 Task: Apply Soft - Bar on Current Theme
Action: Mouse moved to (505, 135)
Screenshot: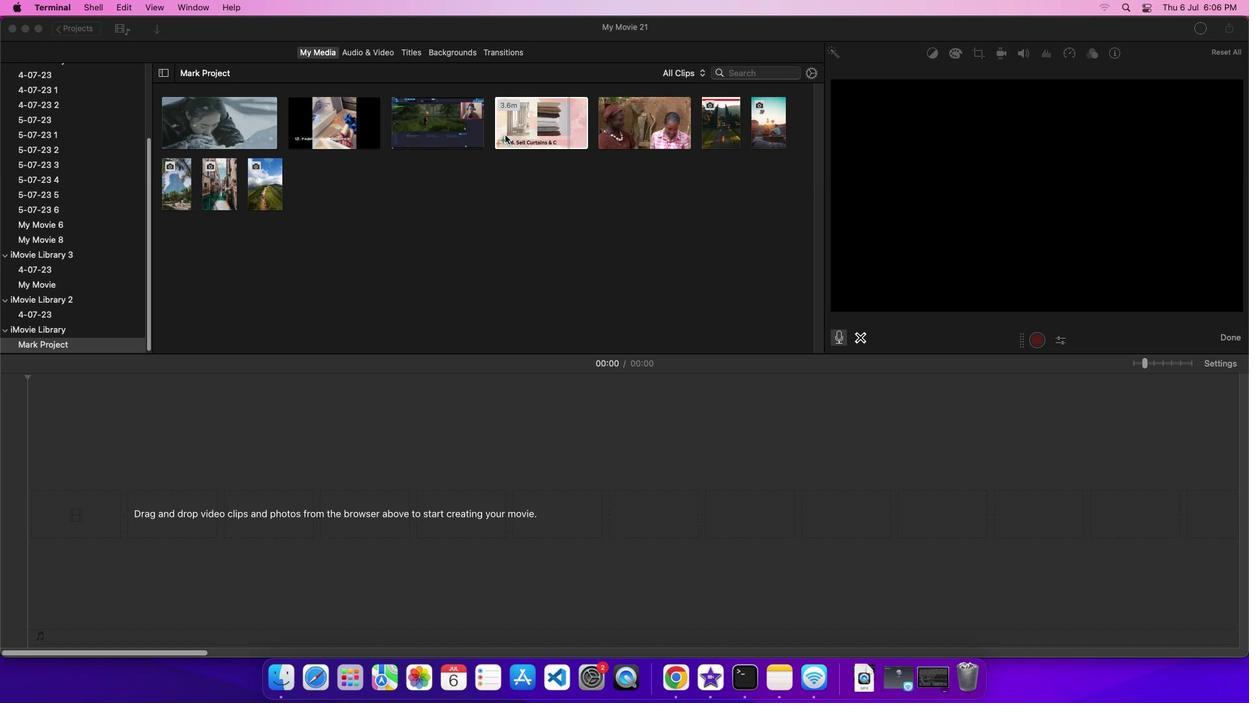 
Action: Mouse pressed left at (505, 135)
Screenshot: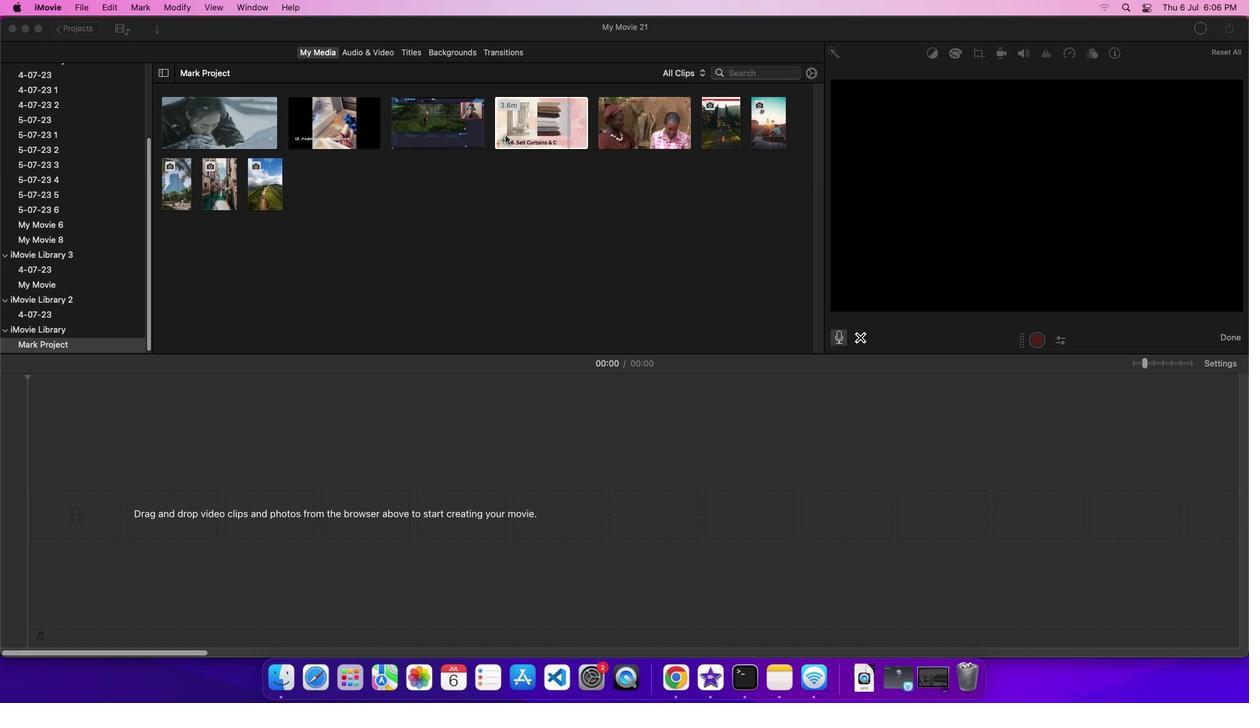 
Action: Mouse moved to (409, 50)
Screenshot: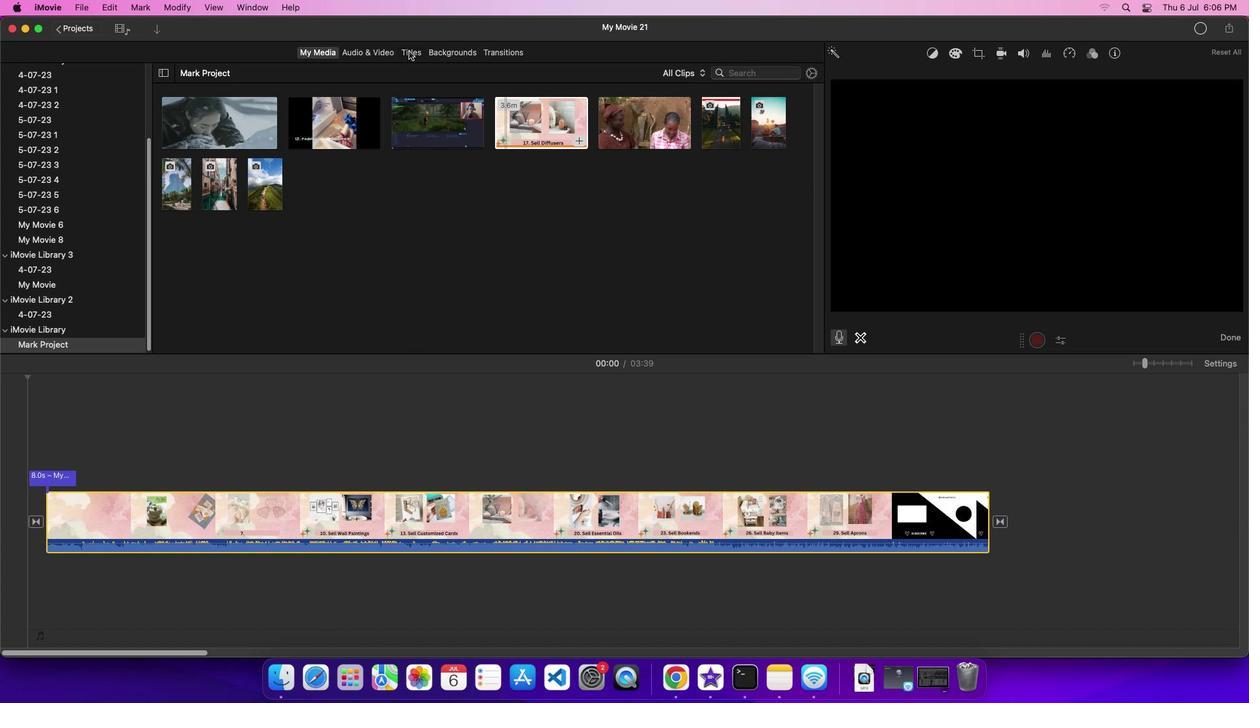 
Action: Mouse pressed left at (409, 50)
Screenshot: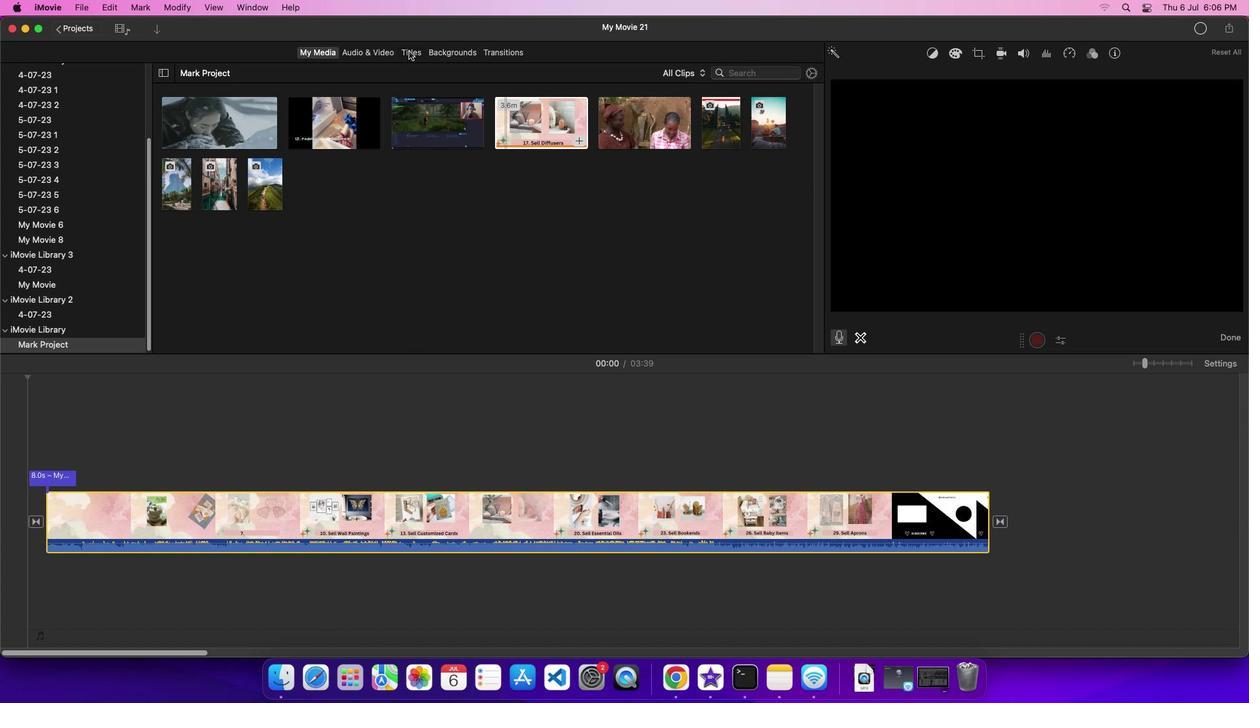 
Action: Mouse moved to (437, 290)
Screenshot: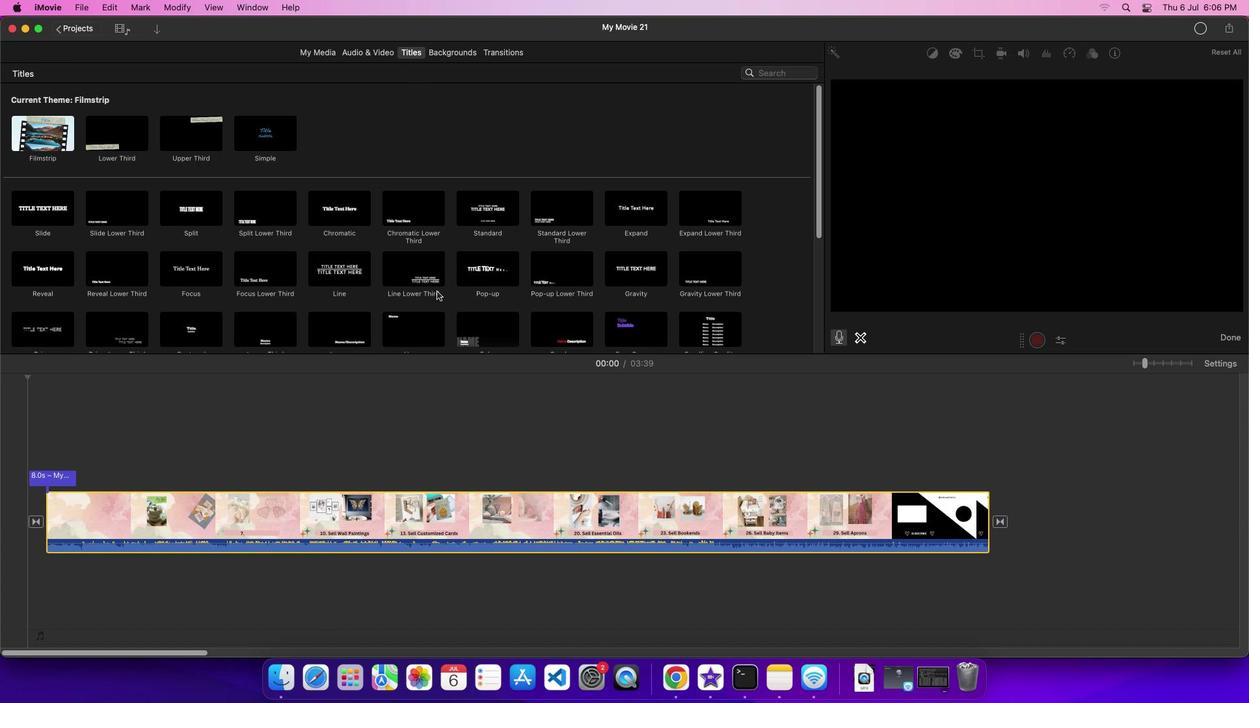
Action: Mouse scrolled (437, 290) with delta (0, 0)
Screenshot: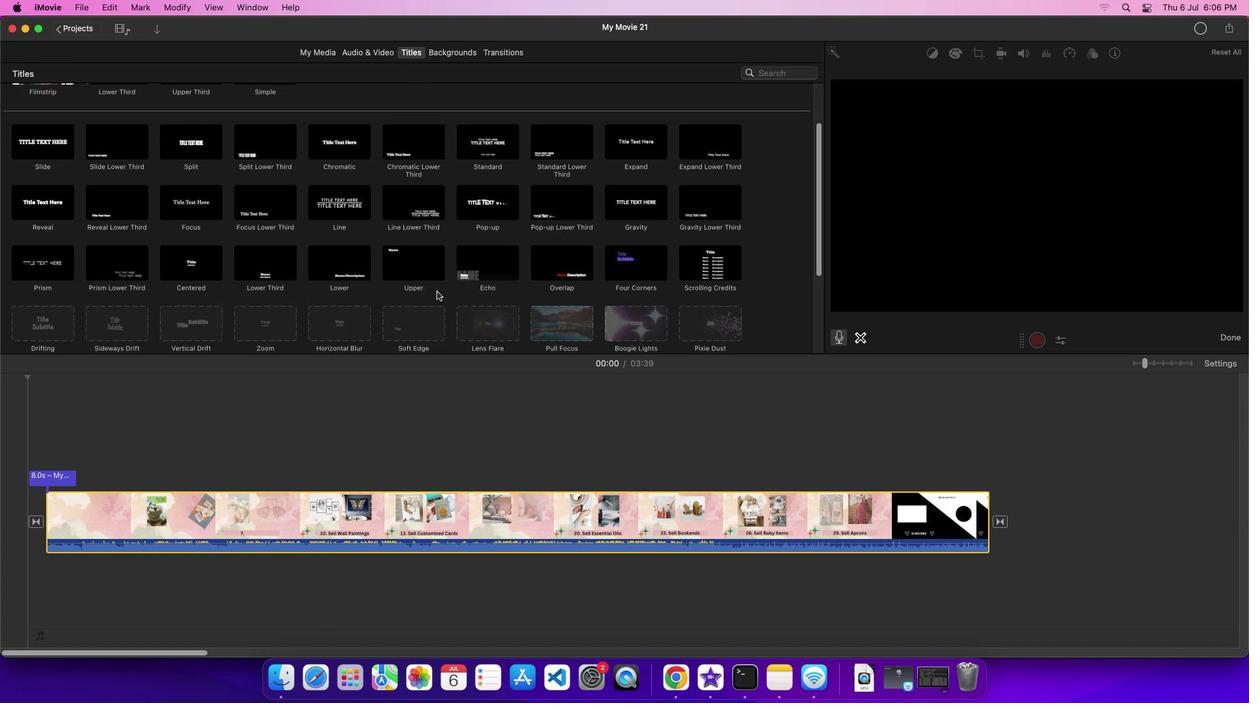 
Action: Mouse scrolled (437, 290) with delta (0, 0)
Screenshot: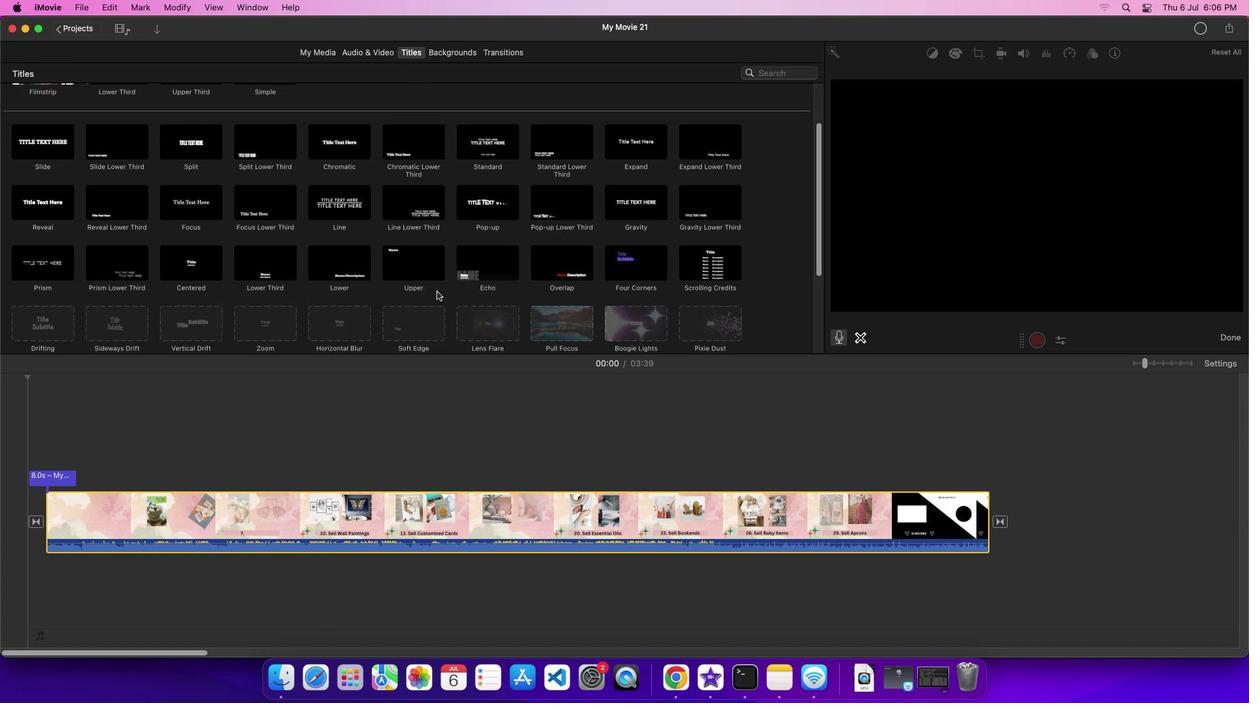 
Action: Mouse scrolled (437, 290) with delta (0, -5)
Screenshot: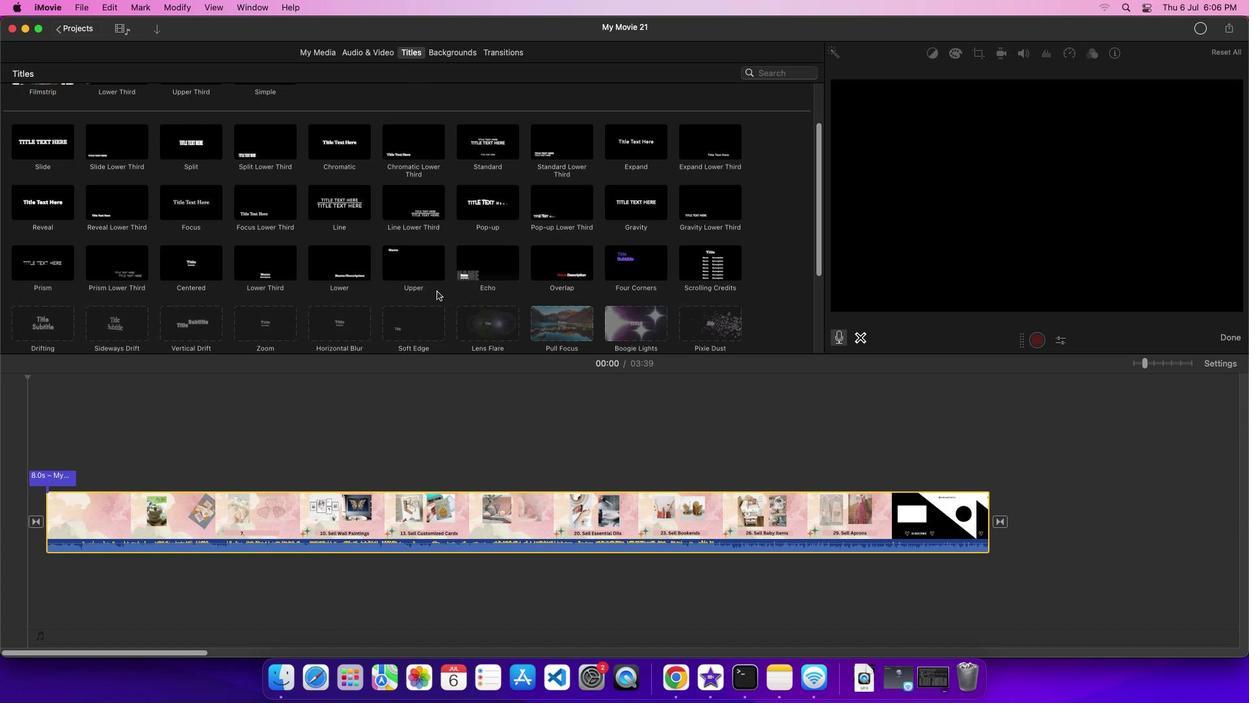 
Action: Mouse scrolled (437, 290) with delta (0, -5)
Screenshot: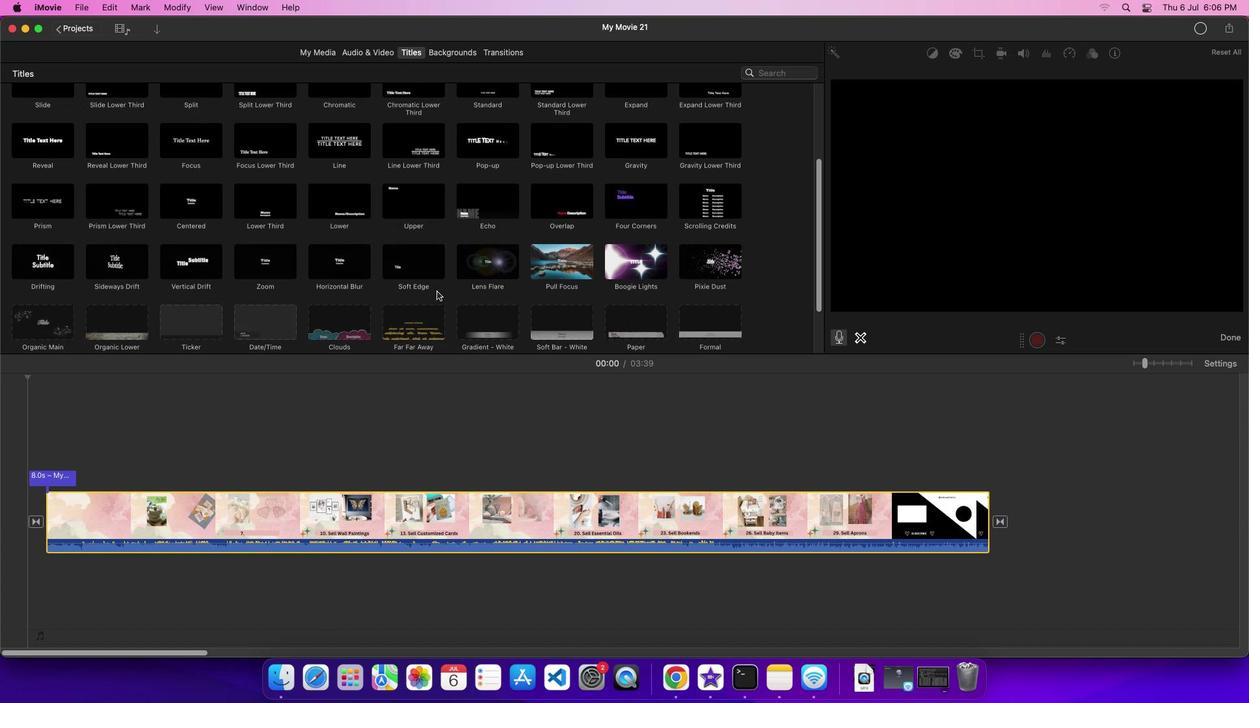
Action: Mouse scrolled (437, 290) with delta (0, 0)
Screenshot: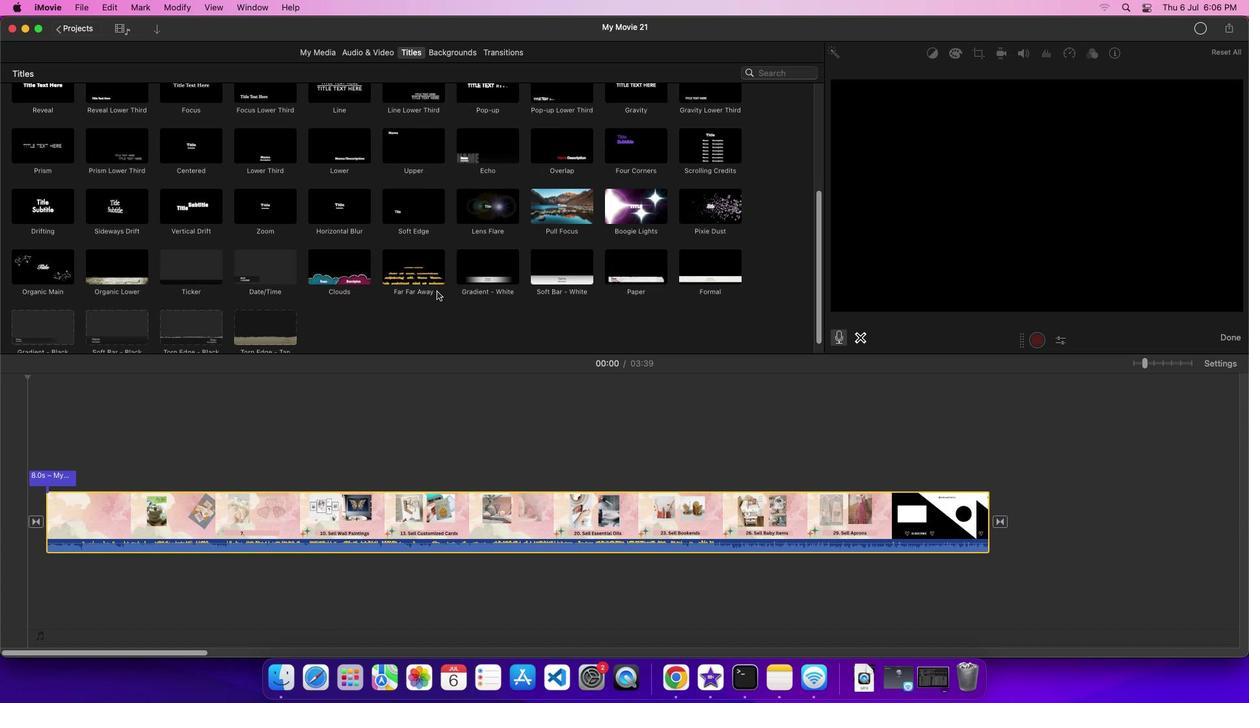 
Action: Mouse scrolled (437, 290) with delta (0, 0)
Screenshot: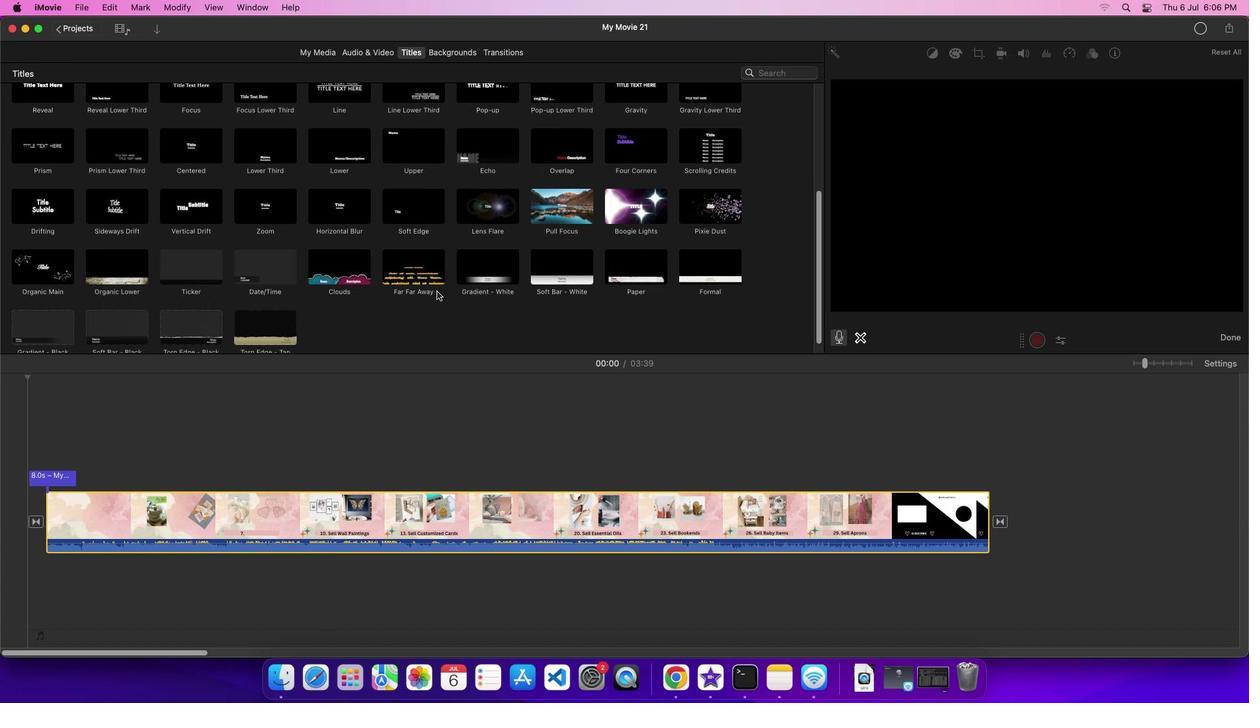 
Action: Mouse scrolled (437, 290) with delta (0, -3)
Screenshot: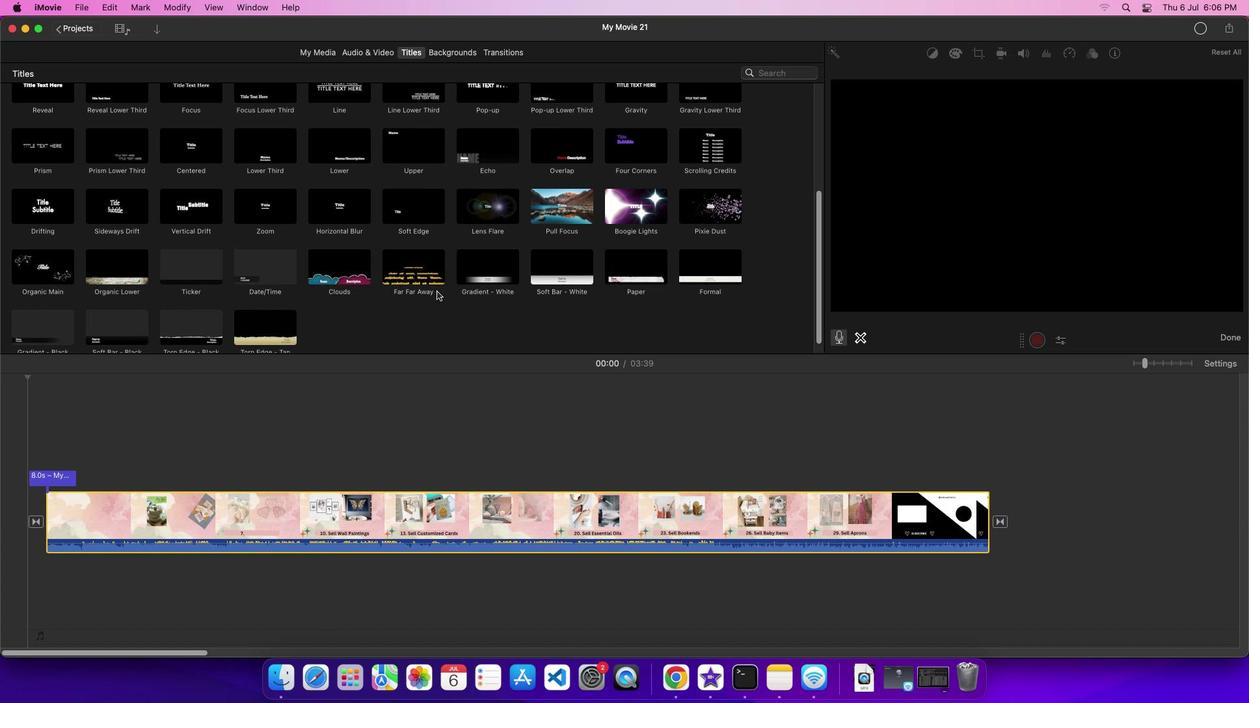 
Action: Mouse scrolled (437, 290) with delta (0, 0)
Screenshot: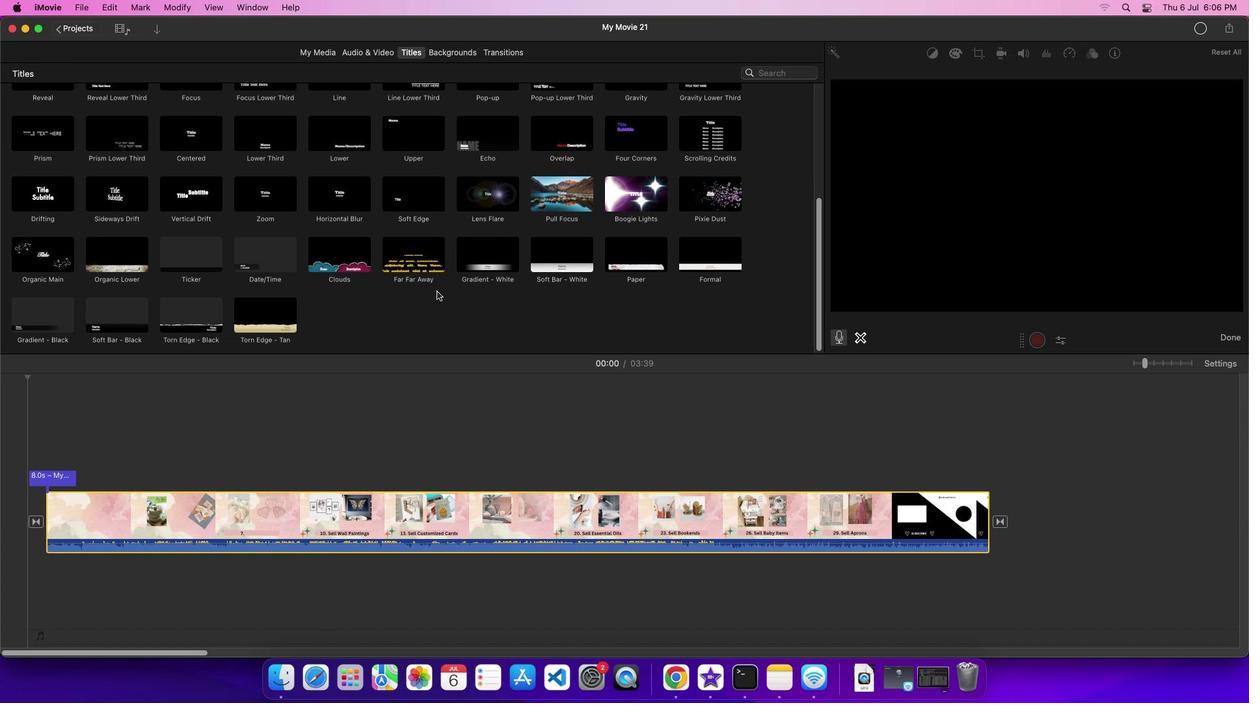 
Action: Mouse scrolled (437, 290) with delta (0, 0)
Screenshot: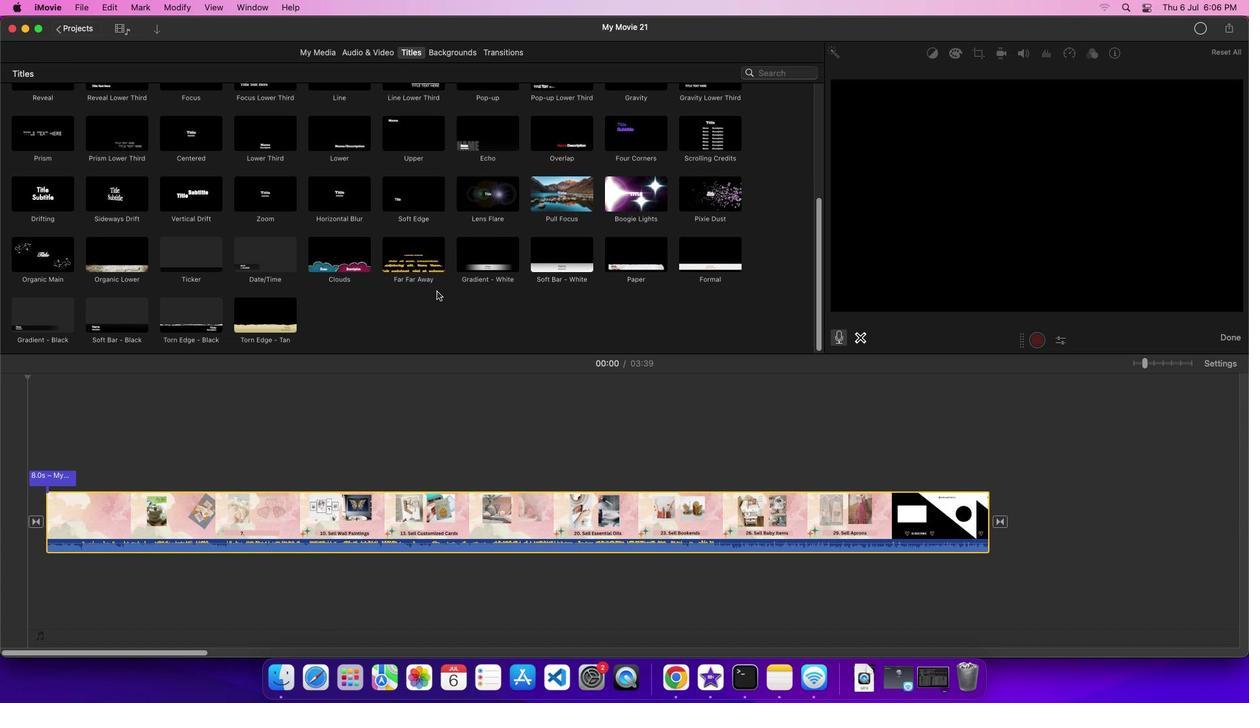 
Action: Mouse scrolled (437, 290) with delta (0, -3)
Screenshot: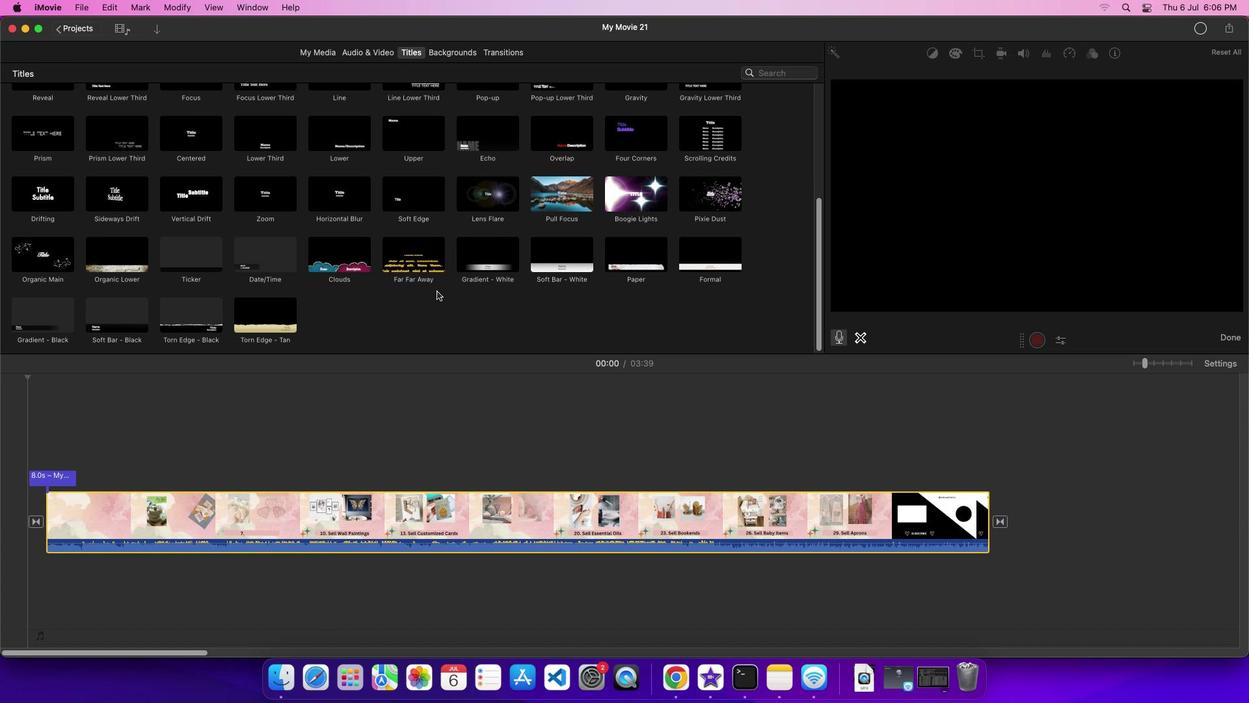 
Action: Mouse scrolled (437, 290) with delta (0, 0)
Screenshot: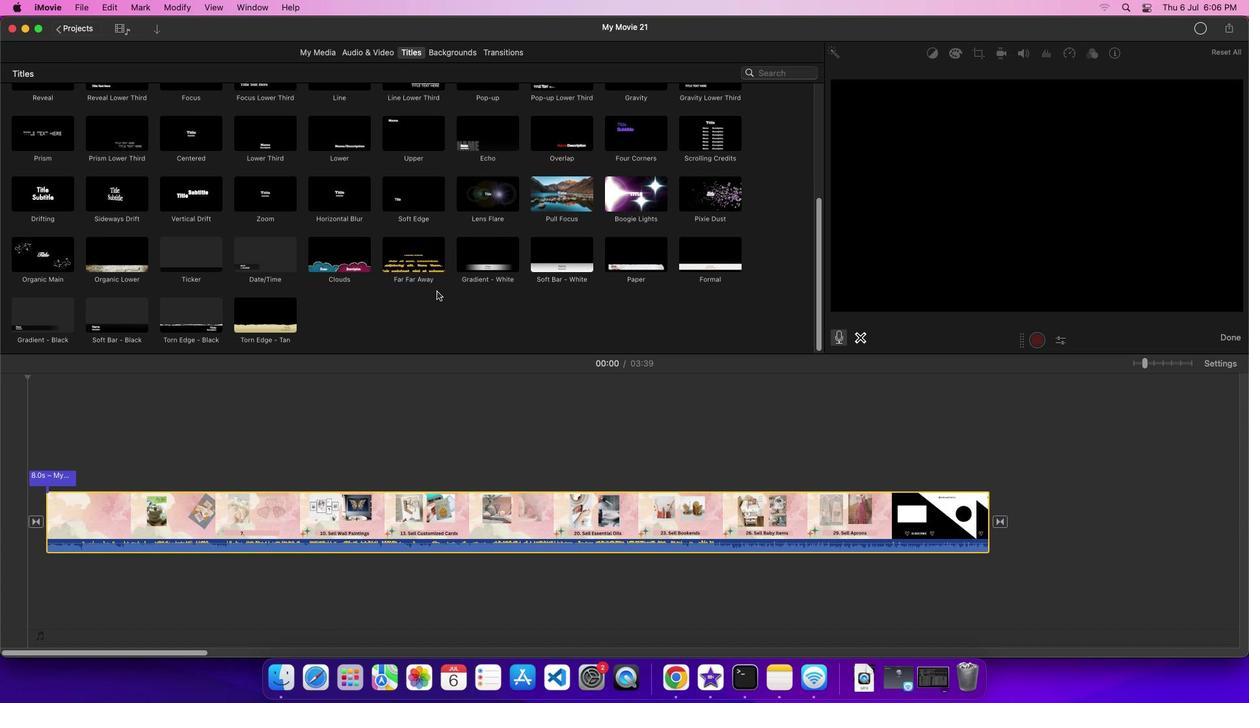
Action: Mouse scrolled (437, 290) with delta (0, 0)
Screenshot: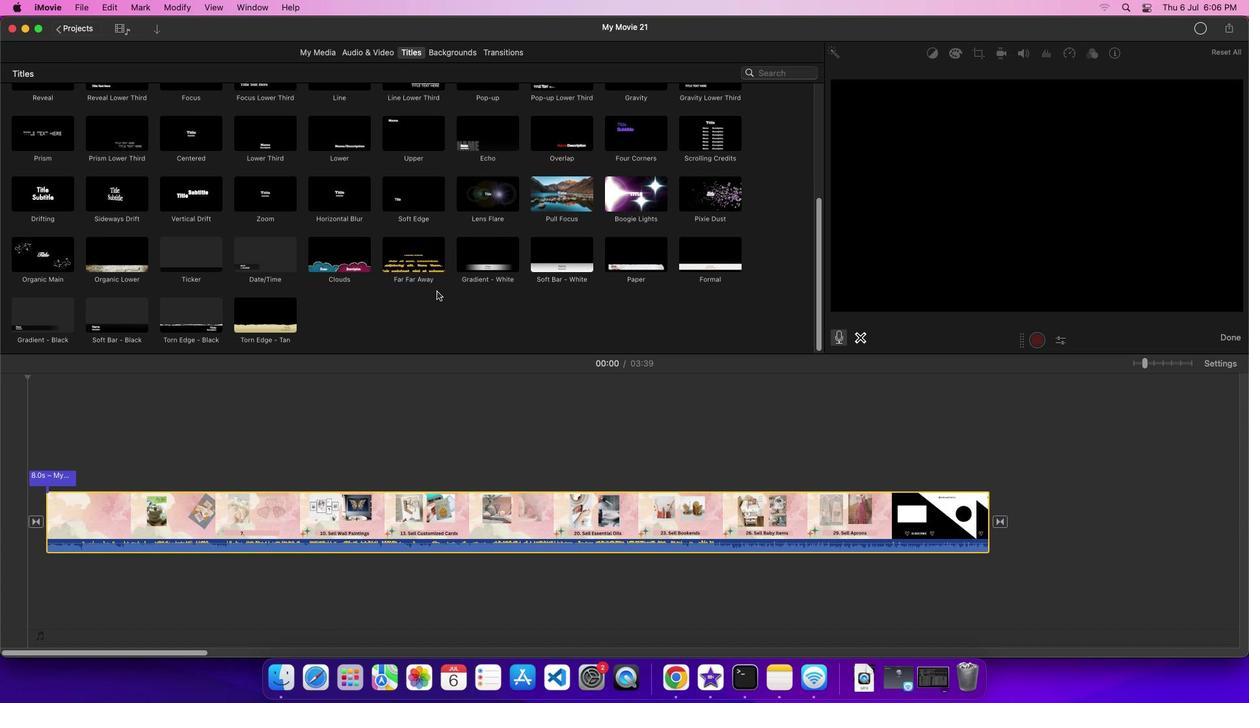 
Action: Mouse moved to (123, 307)
Screenshot: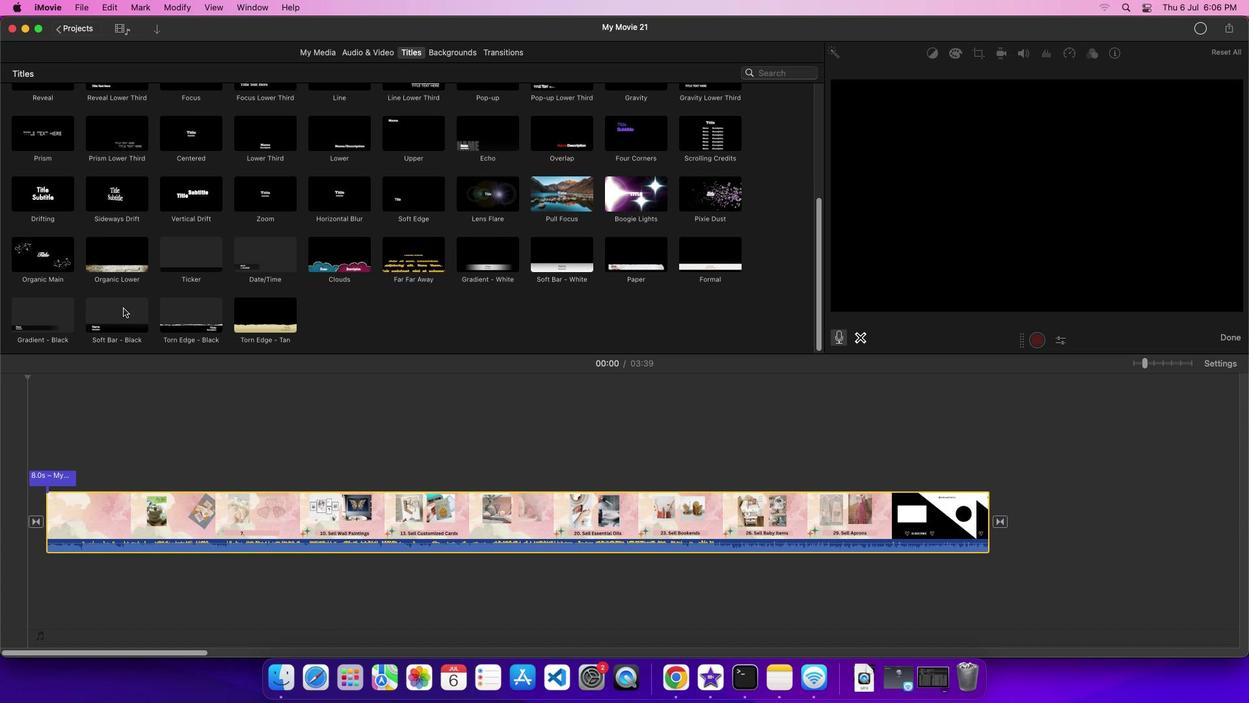 
Action: Mouse pressed left at (123, 307)
Screenshot: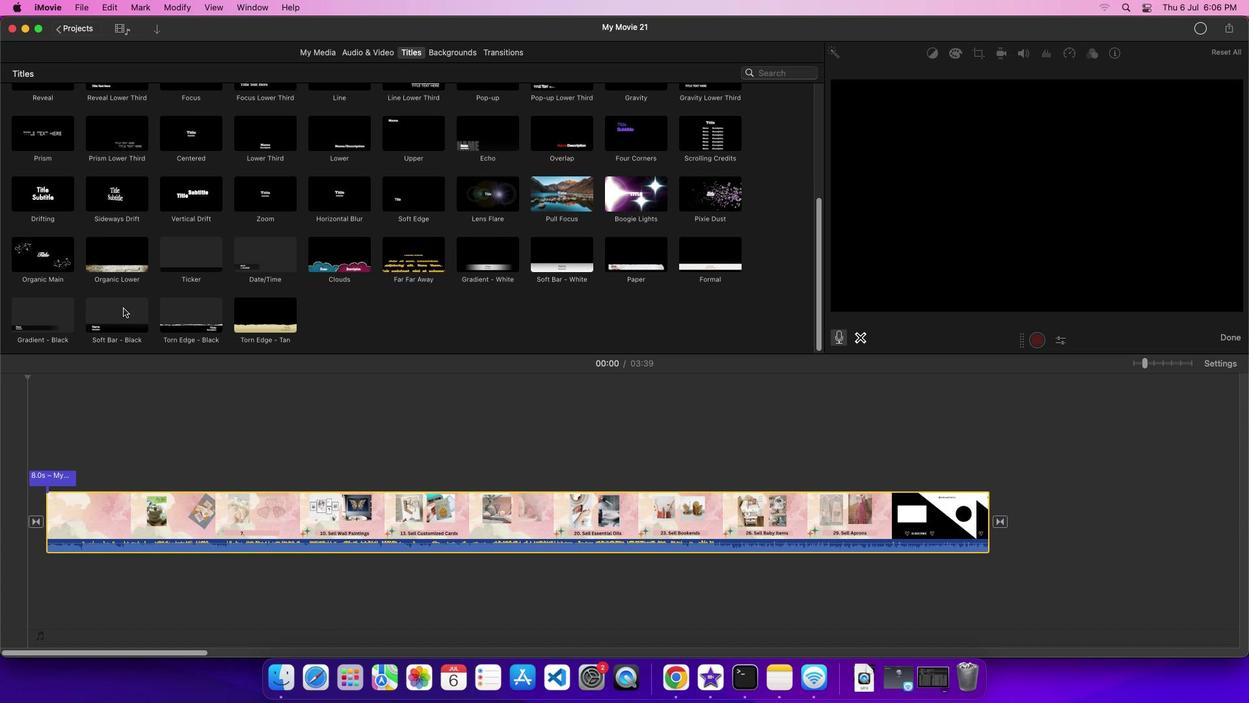
Action: Mouse moved to (127, 309)
Screenshot: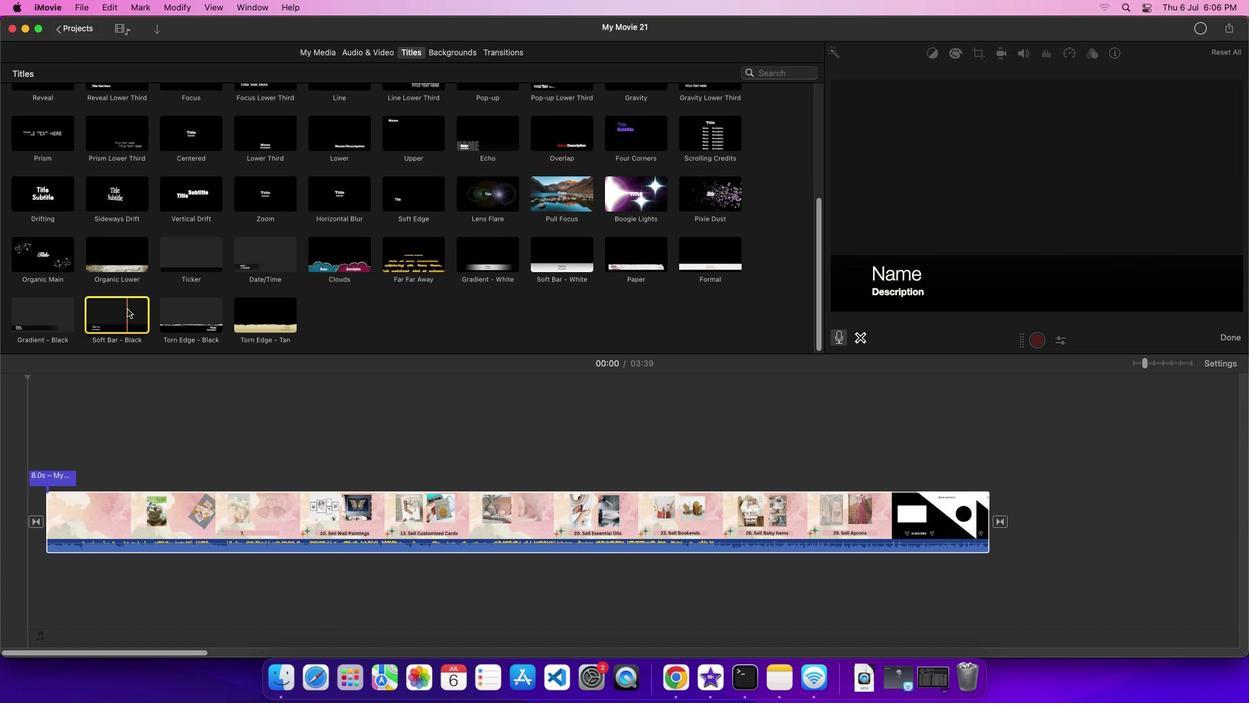 
Action: Mouse pressed left at (127, 309)
Screenshot: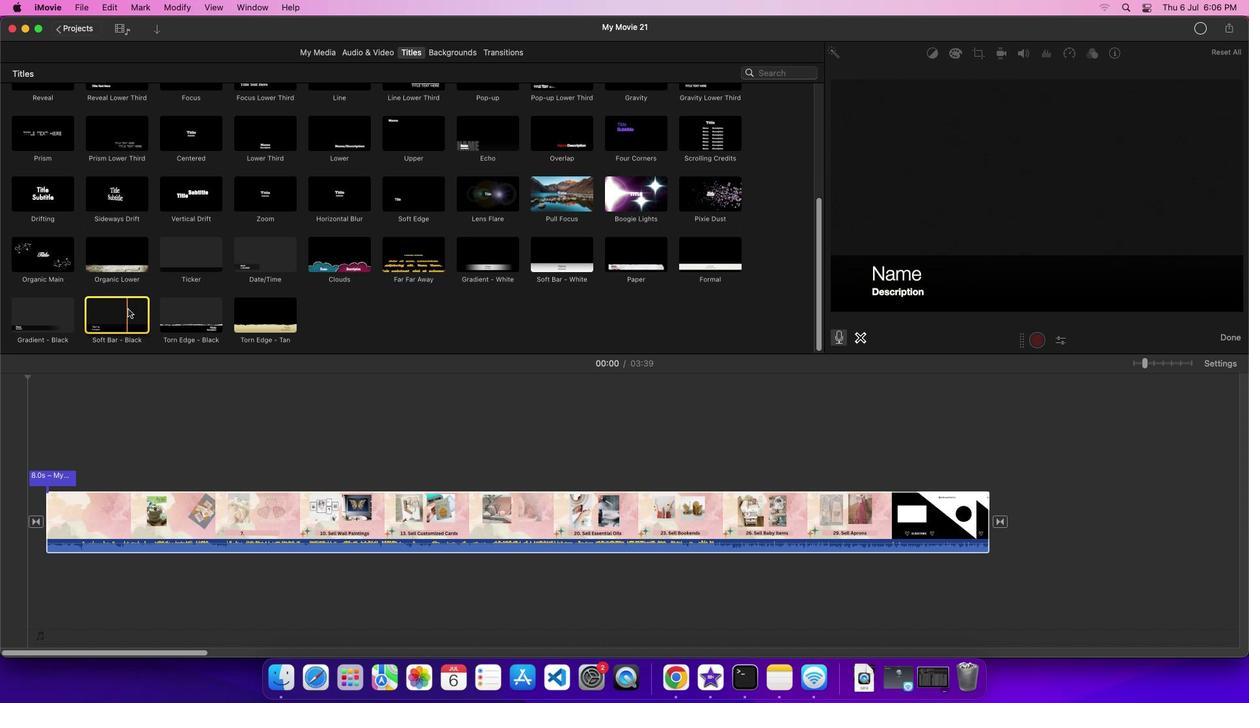 
Action: Mouse moved to (270, 488)
Screenshot: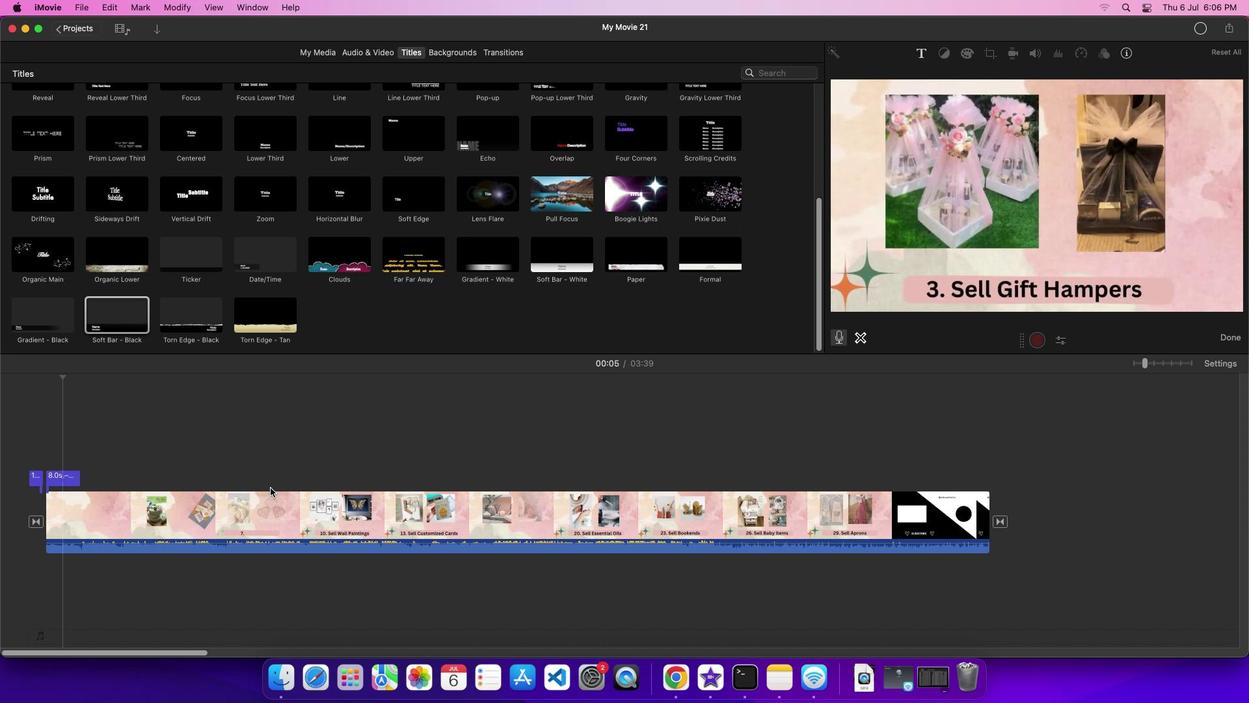 
